 Task: In the  document promotion.docx Insert page numer 'on top of the page' change page color to  'Voilet'. Write company name: Ramsons
Action: Mouse moved to (300, 400)
Screenshot: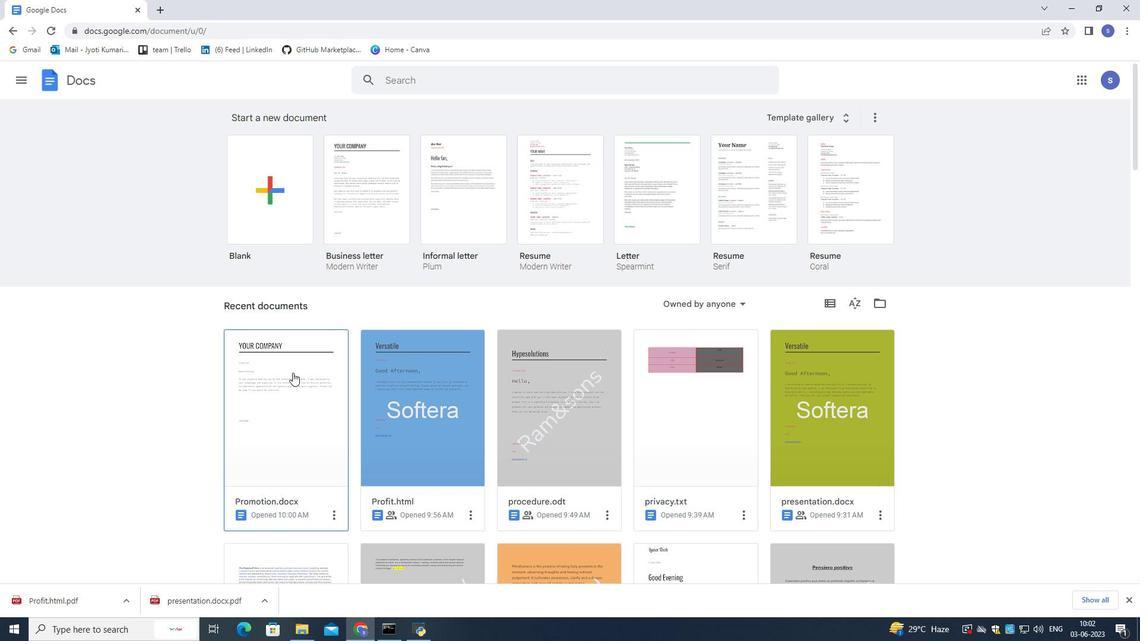 
Action: Mouse pressed left at (300, 400)
Screenshot: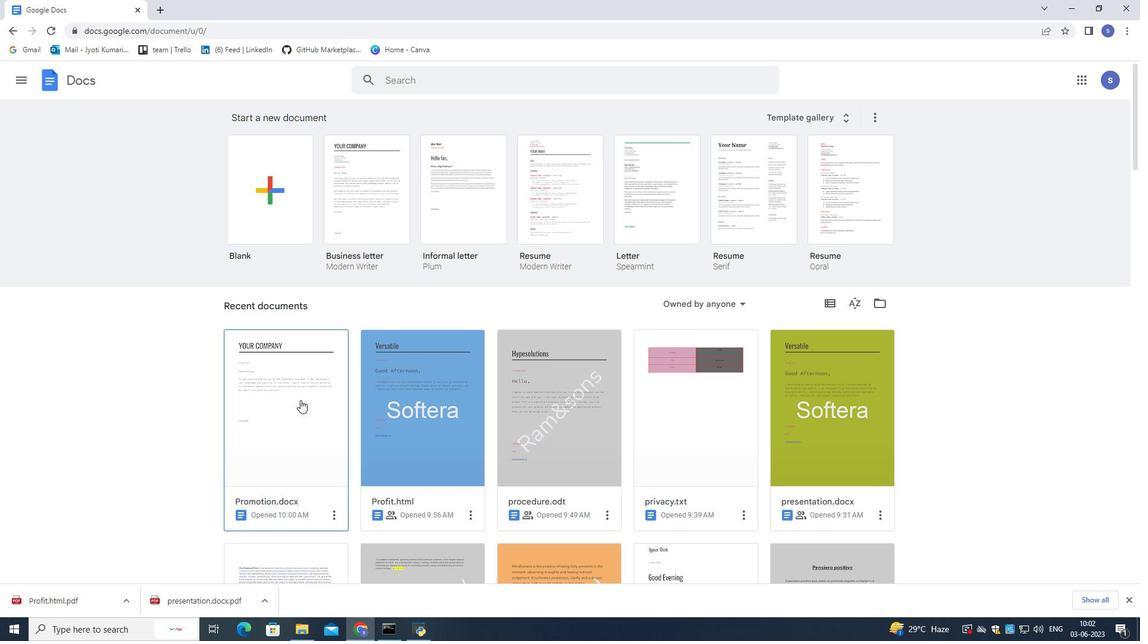 
Action: Mouse pressed left at (300, 400)
Screenshot: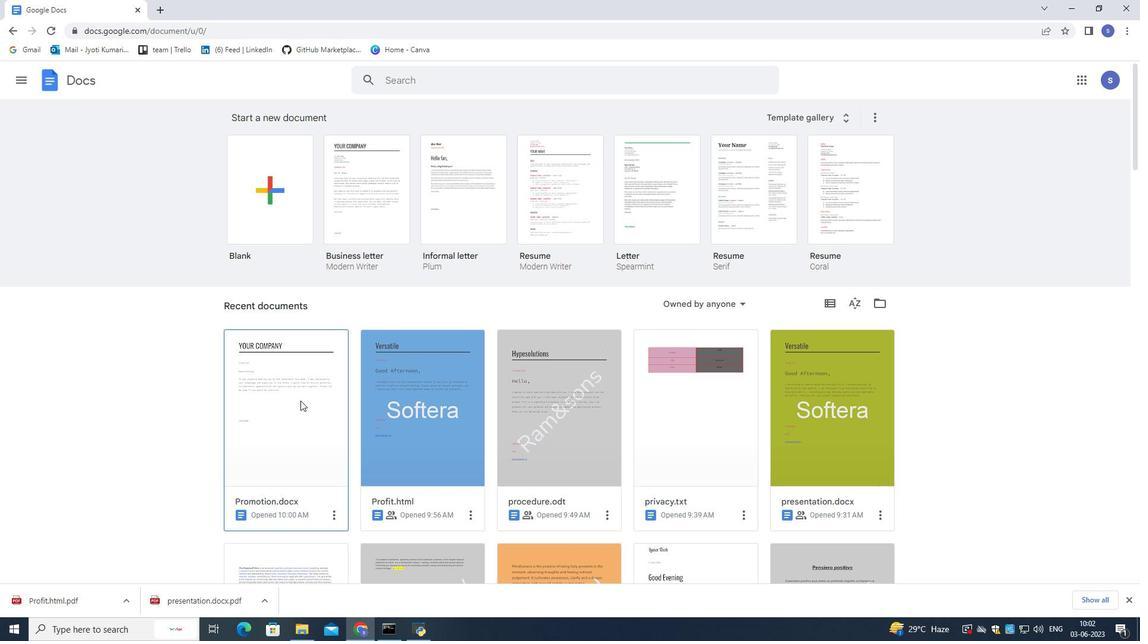 
Action: Mouse moved to (122, 89)
Screenshot: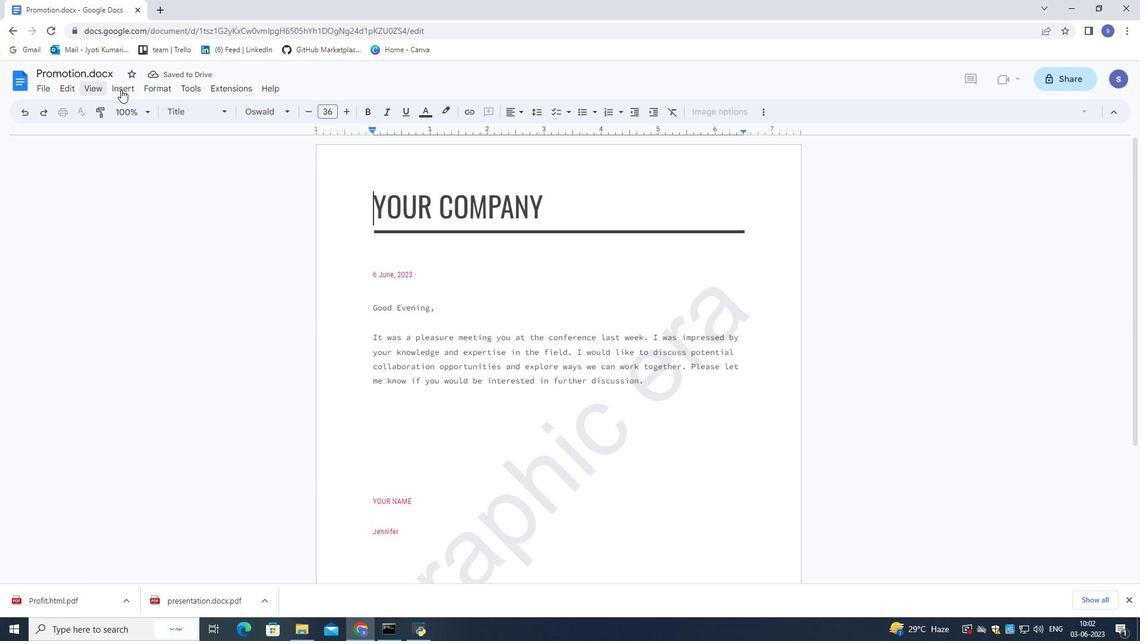 
Action: Mouse pressed left at (122, 89)
Screenshot: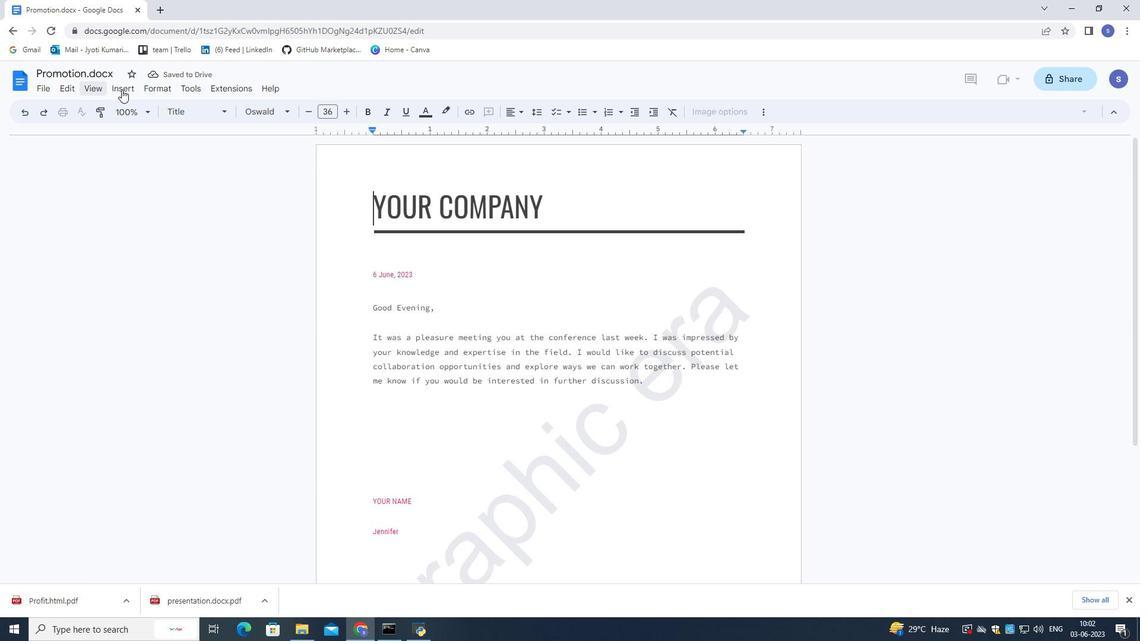 
Action: Mouse moved to (339, 428)
Screenshot: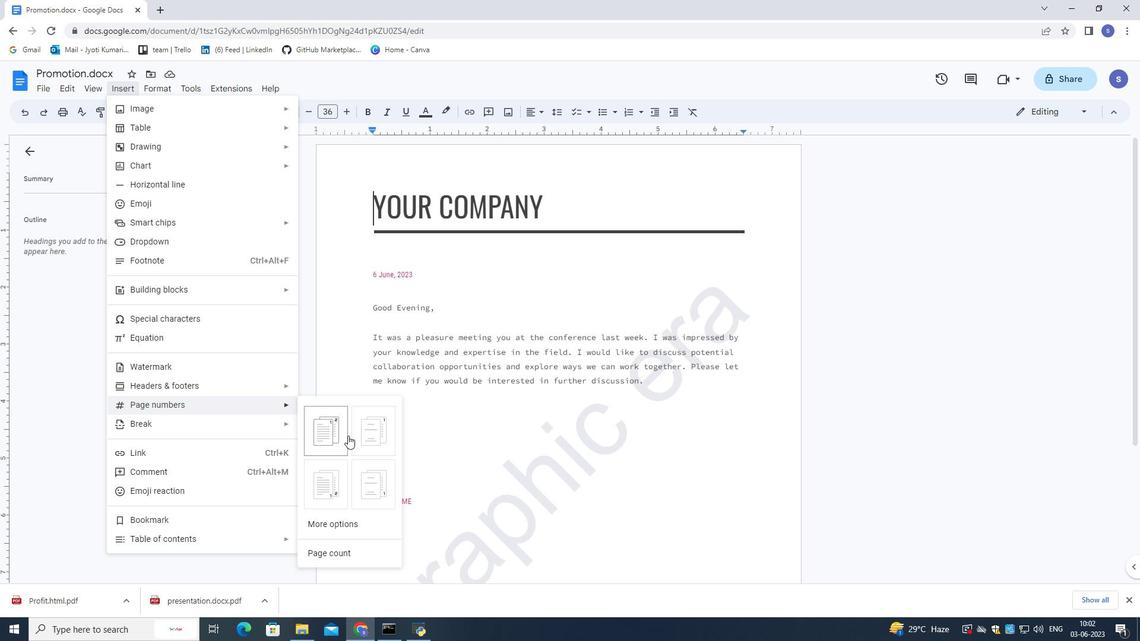 
Action: Mouse pressed left at (339, 428)
Screenshot: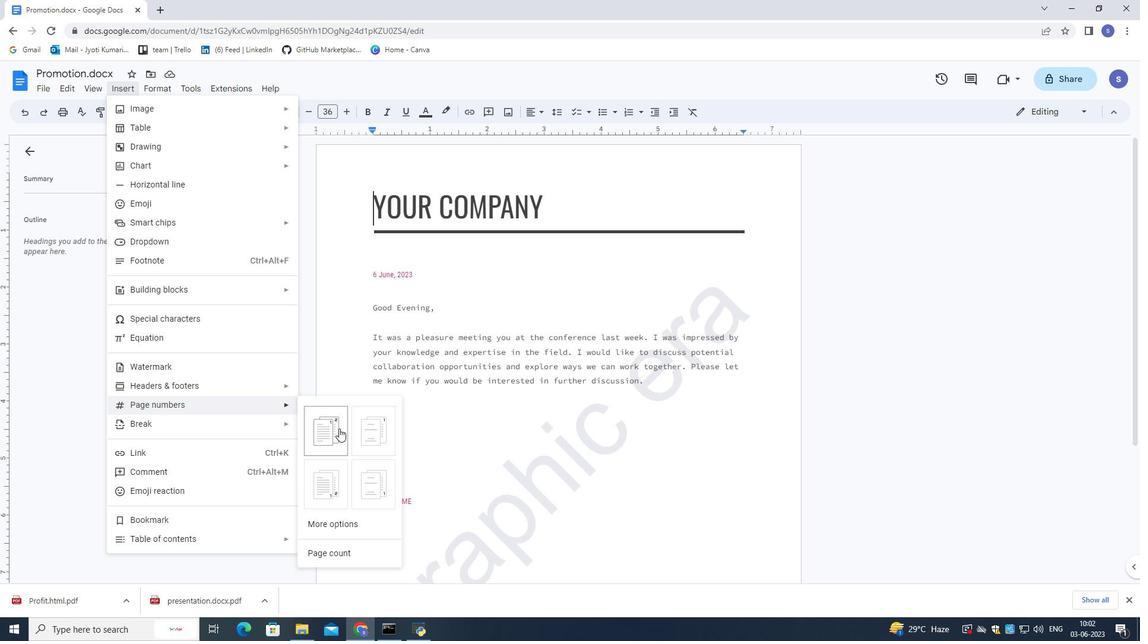 
Action: Mouse moved to (460, 361)
Screenshot: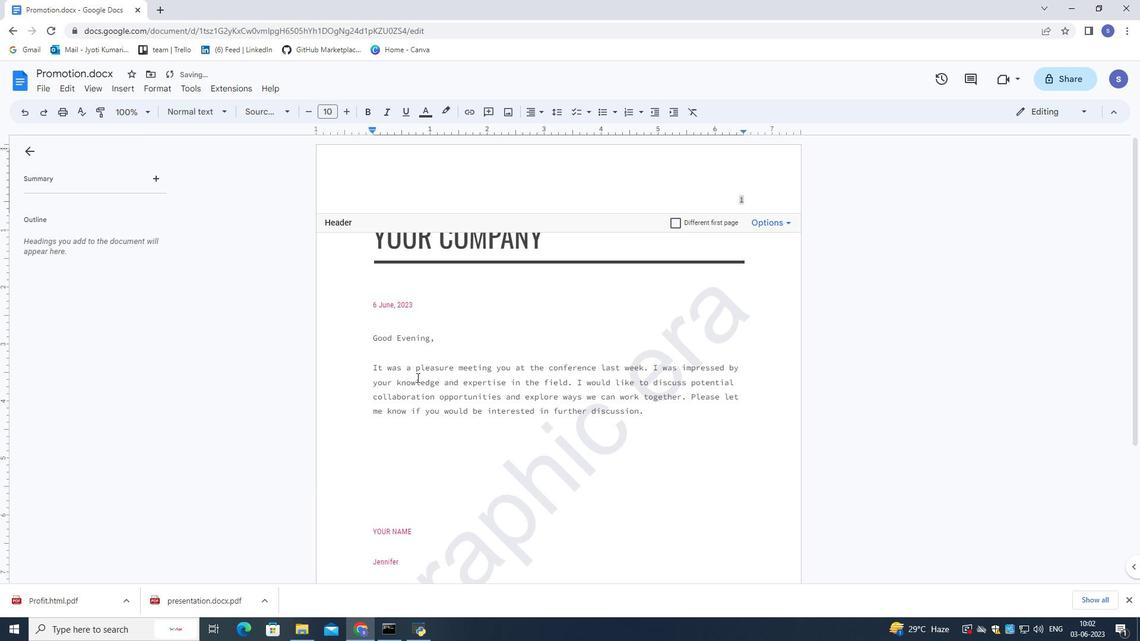 
Action: Mouse pressed left at (460, 361)
Screenshot: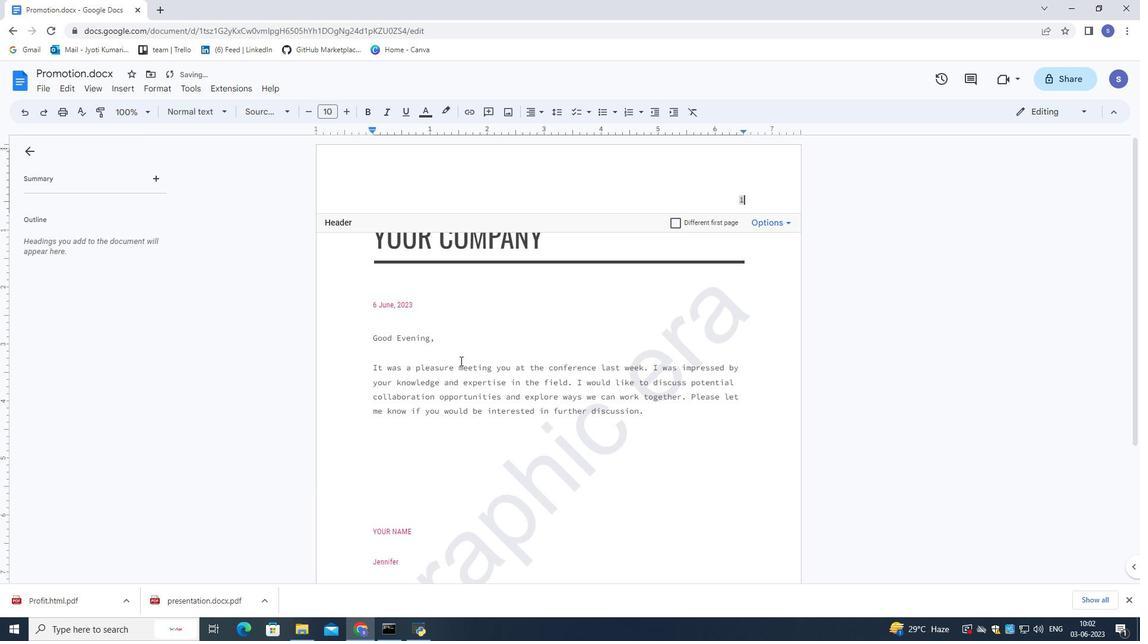 
Action: Mouse moved to (46, 83)
Screenshot: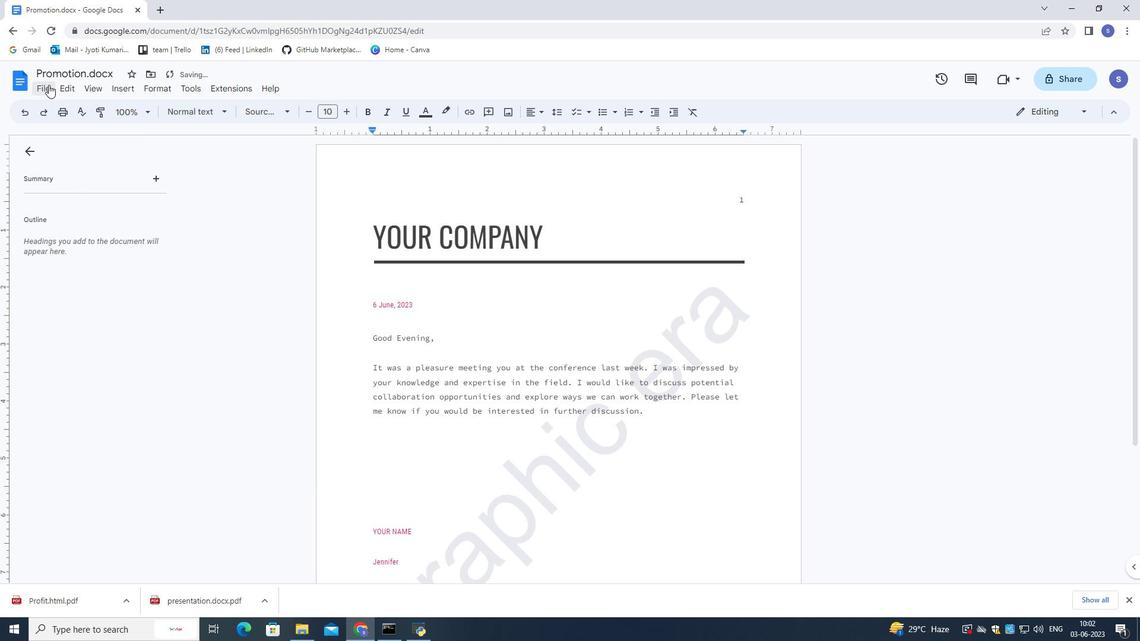 
Action: Mouse pressed left at (46, 83)
Screenshot: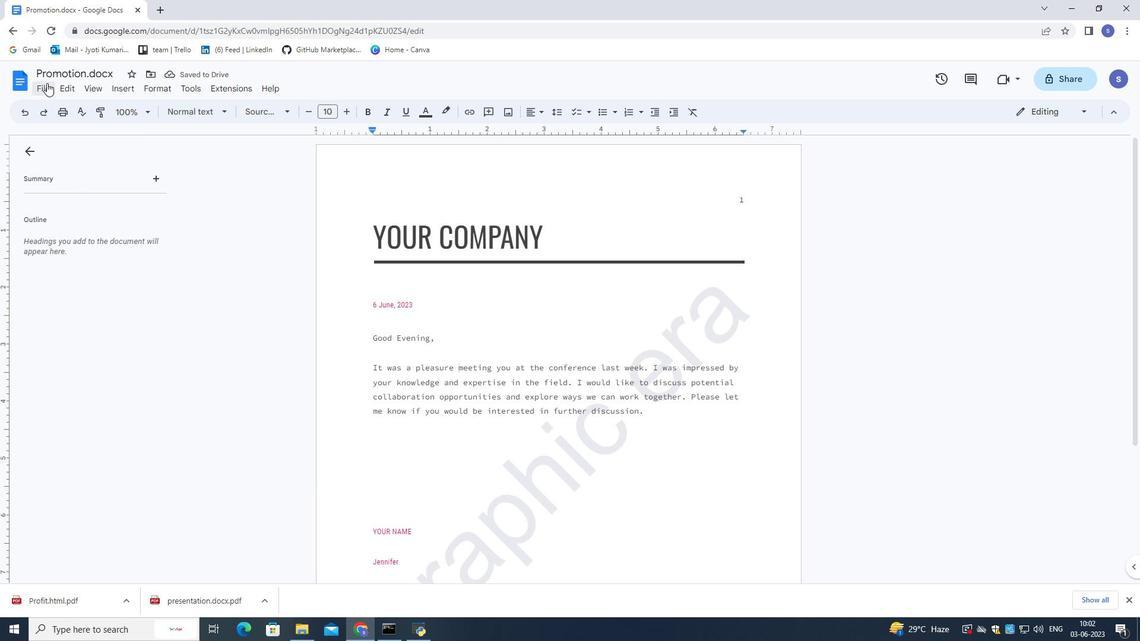 
Action: Mouse moved to (75, 412)
Screenshot: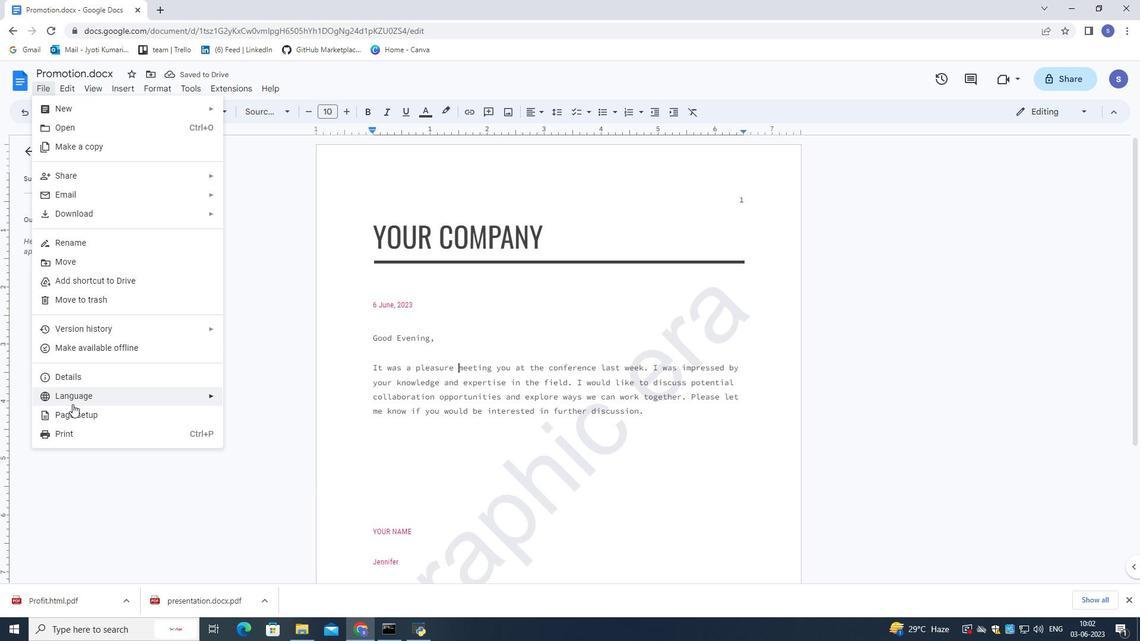 
Action: Mouse pressed left at (75, 412)
Screenshot: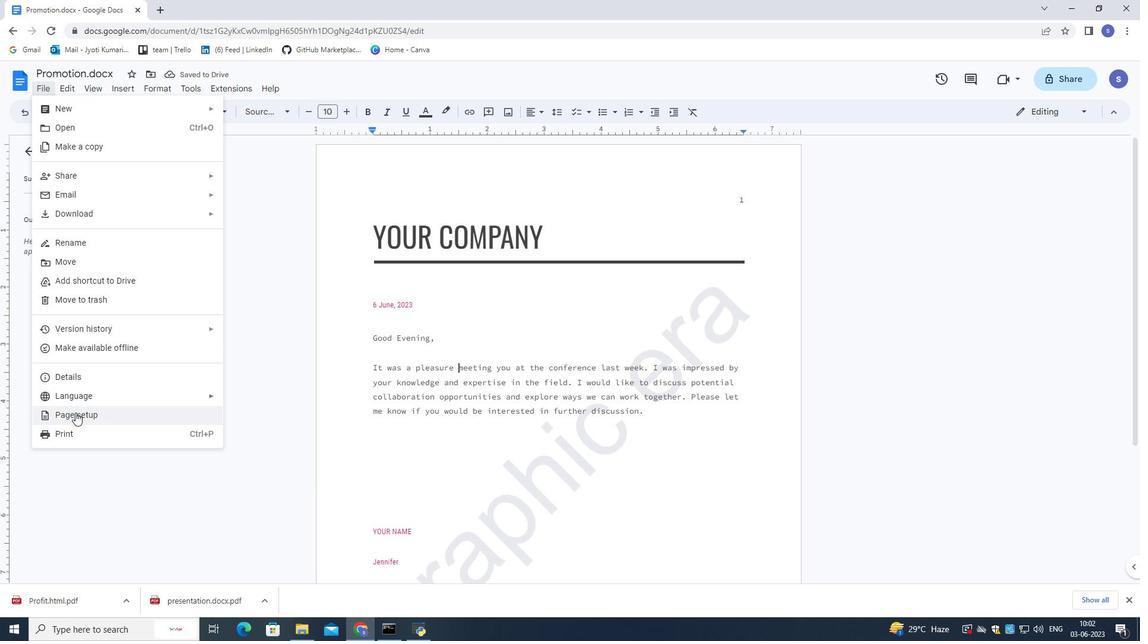 
Action: Mouse moved to (466, 388)
Screenshot: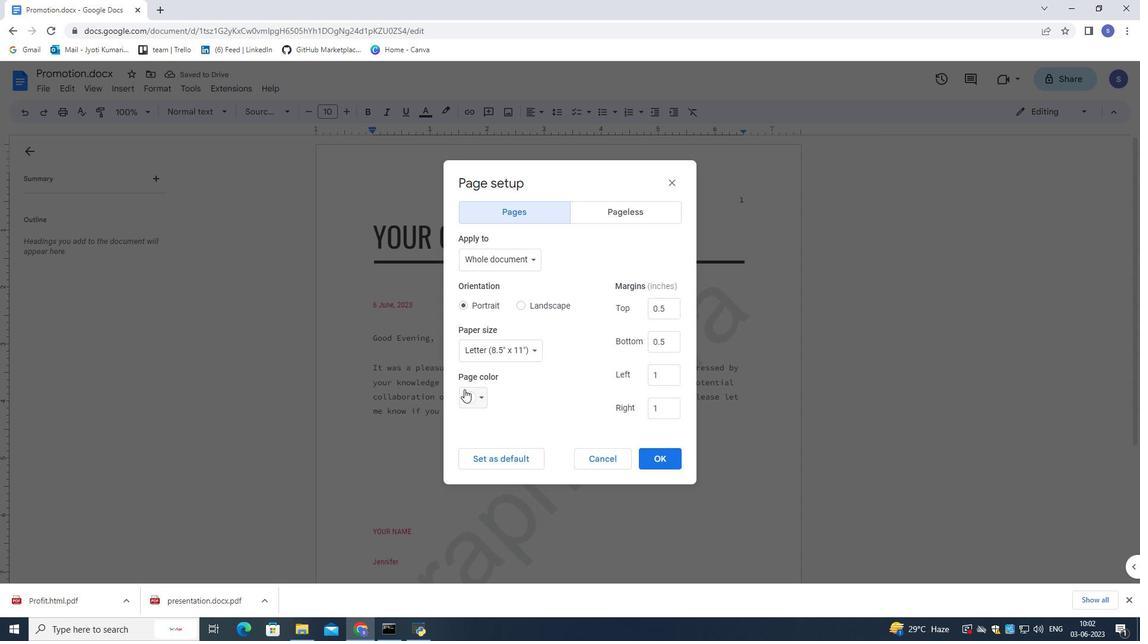 
Action: Mouse pressed left at (466, 388)
Screenshot: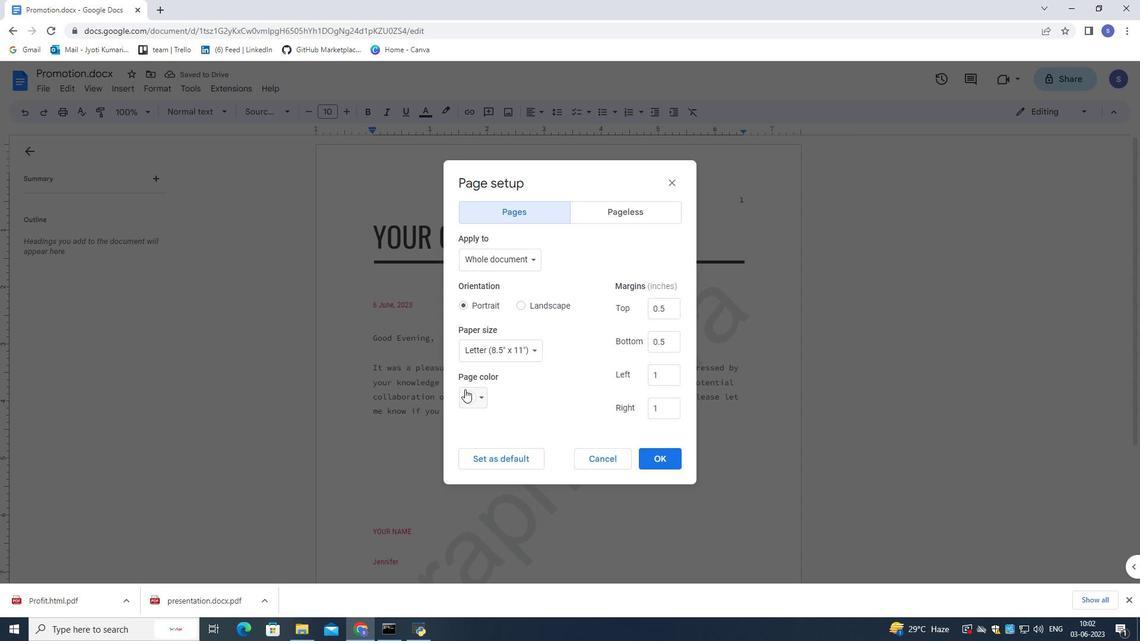 
Action: Mouse moved to (575, 470)
Screenshot: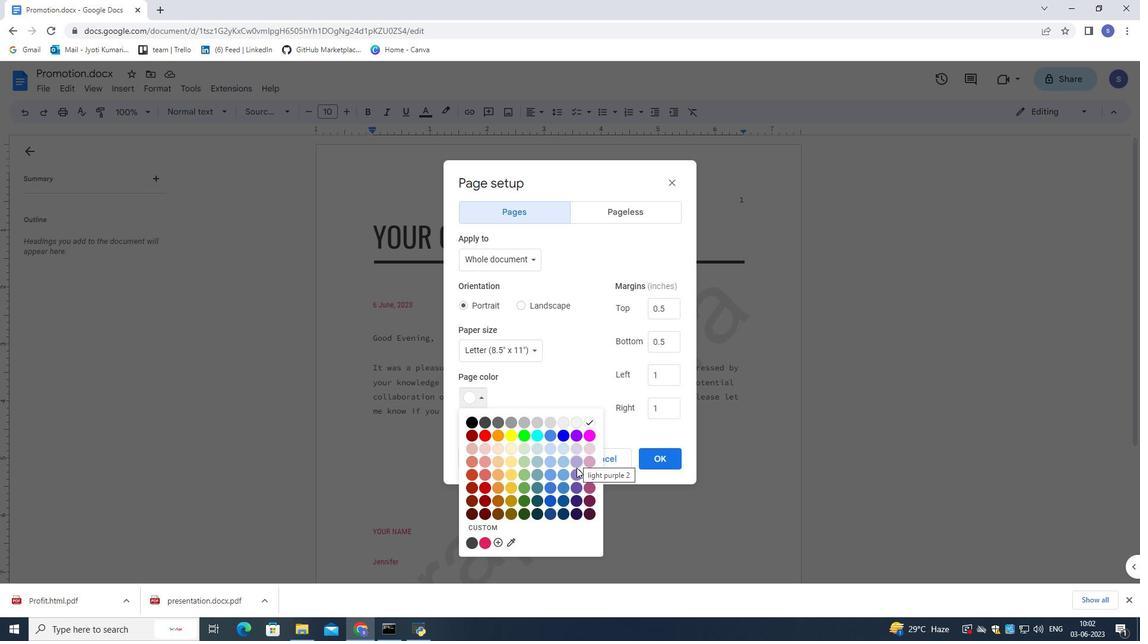 
Action: Mouse pressed left at (575, 470)
Screenshot: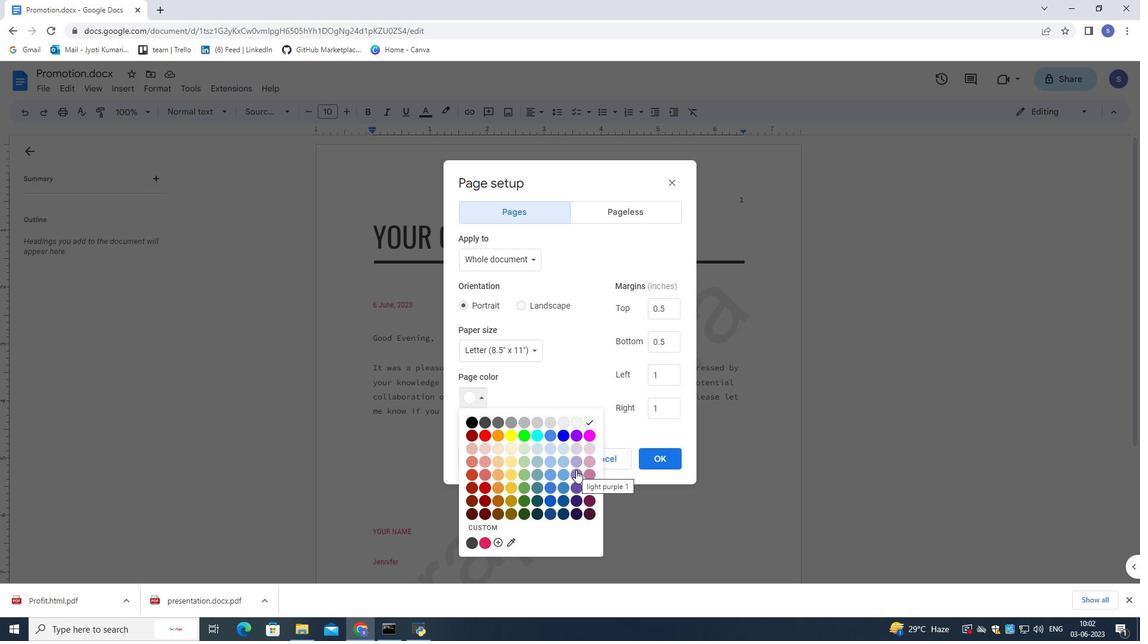
Action: Mouse moved to (652, 463)
Screenshot: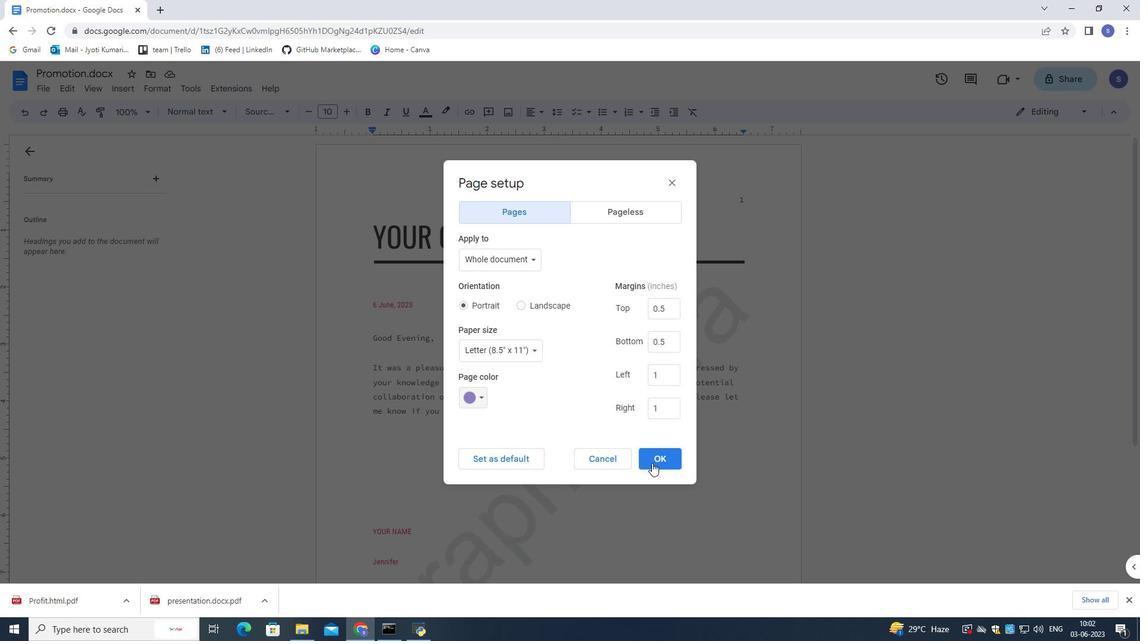 
Action: Mouse pressed left at (652, 463)
Screenshot: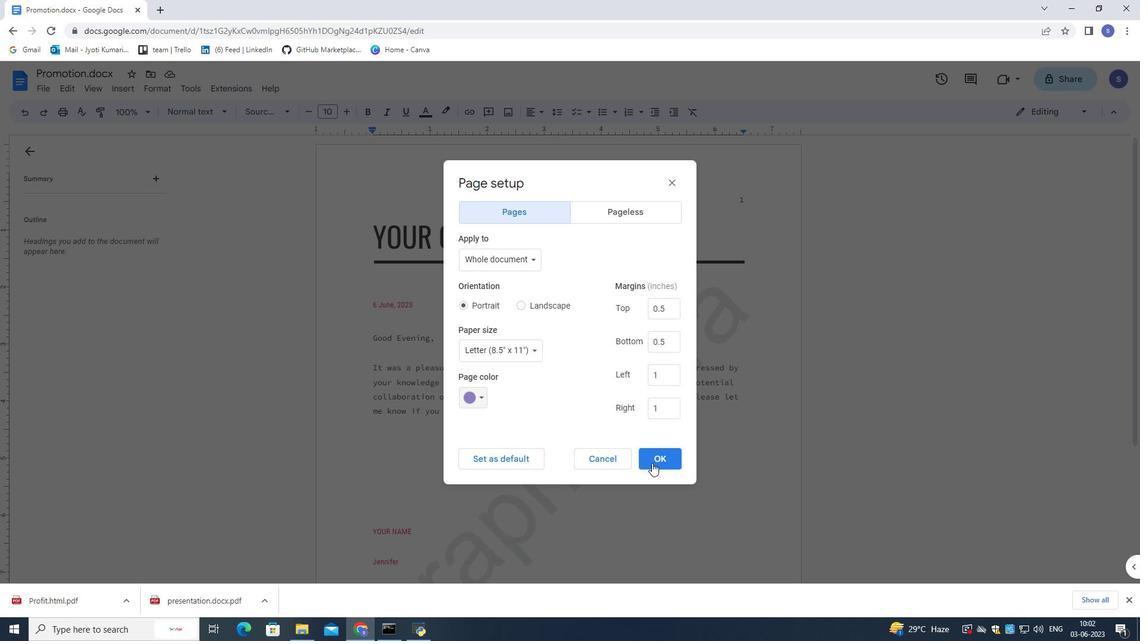 
Action: Mouse moved to (381, 346)
Screenshot: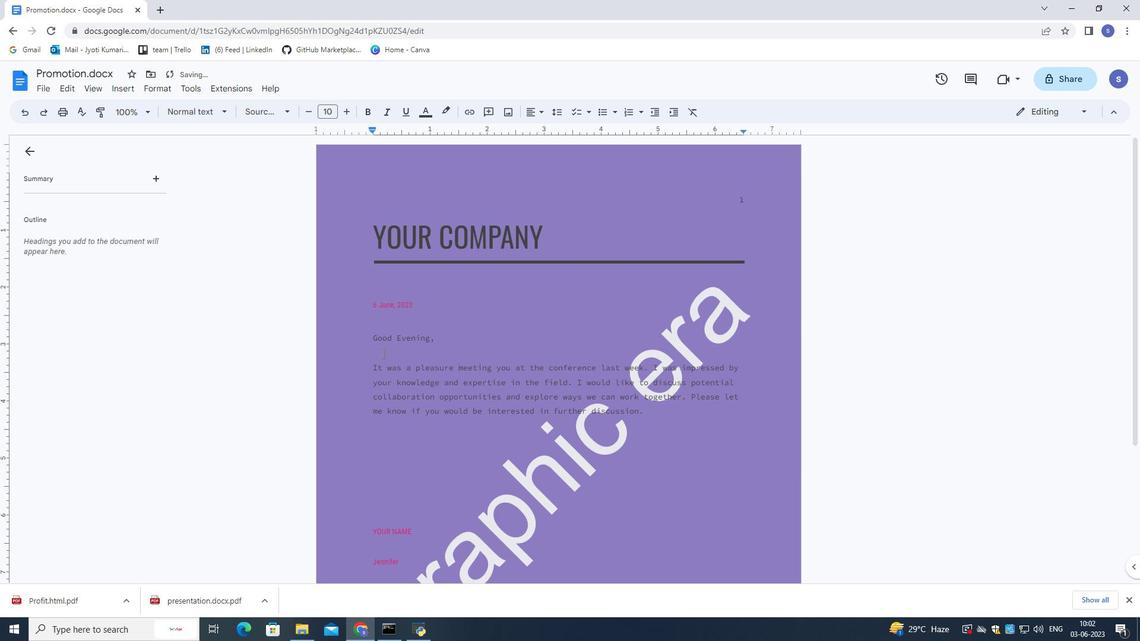 
Action: Mouse scrolled (381, 346) with delta (0, 0)
Screenshot: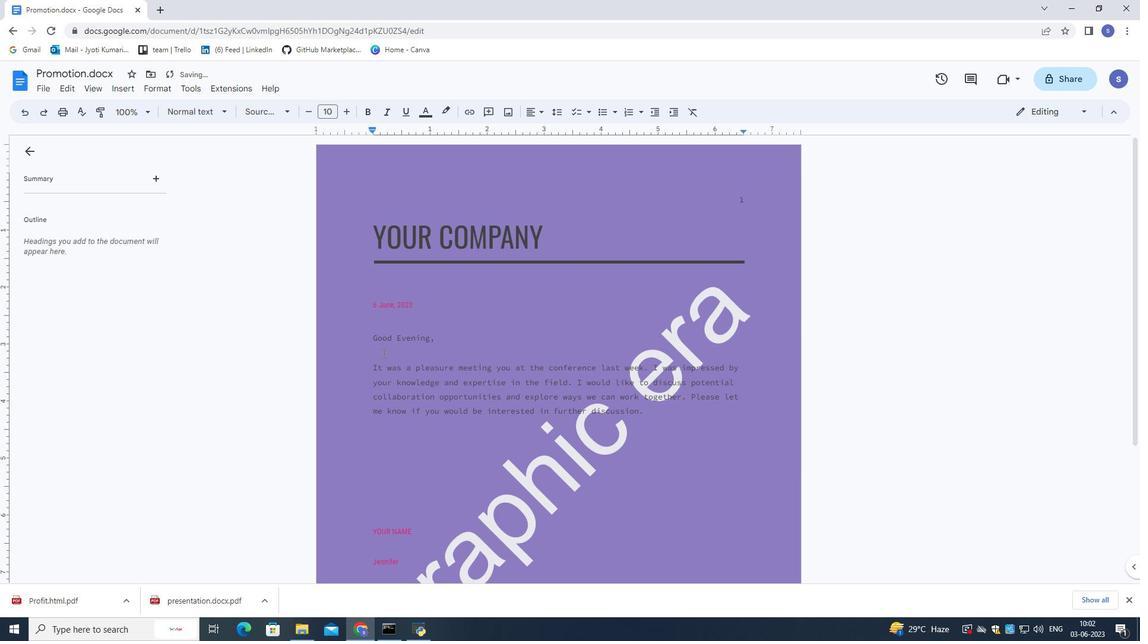 
Action: Mouse moved to (381, 345)
Screenshot: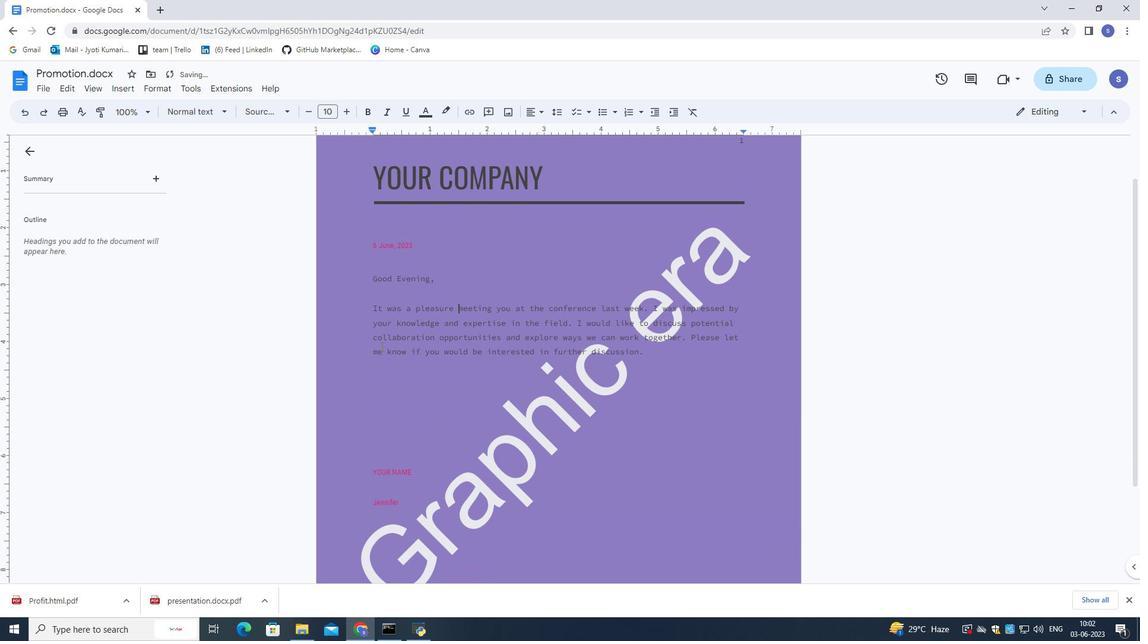 
Action: Mouse scrolled (381, 344) with delta (0, 0)
Screenshot: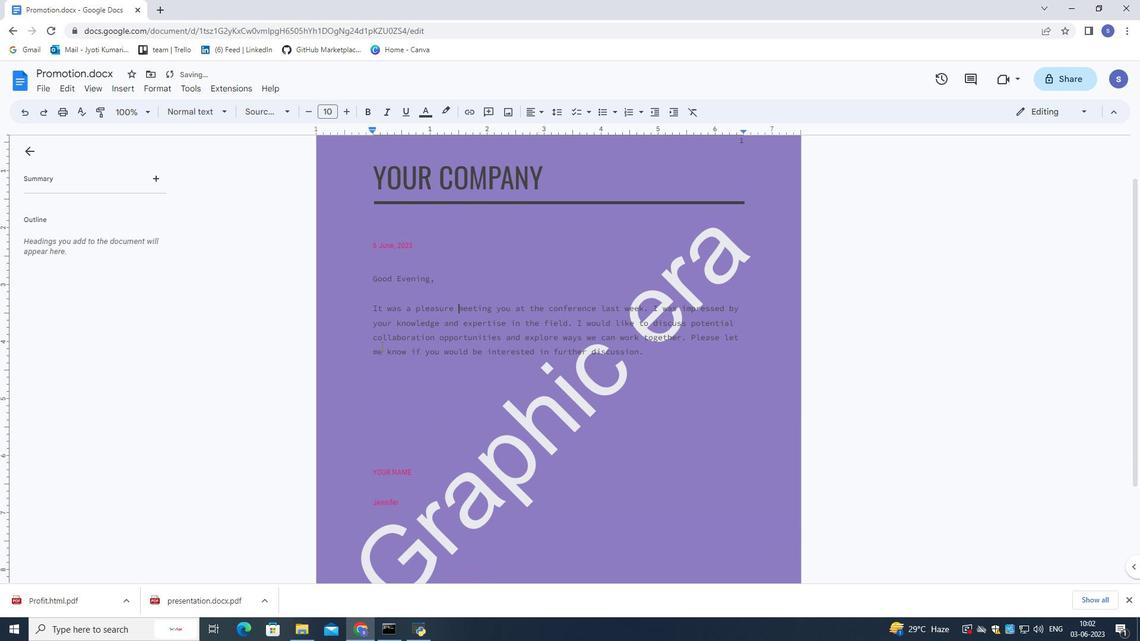 
Action: Mouse moved to (382, 341)
Screenshot: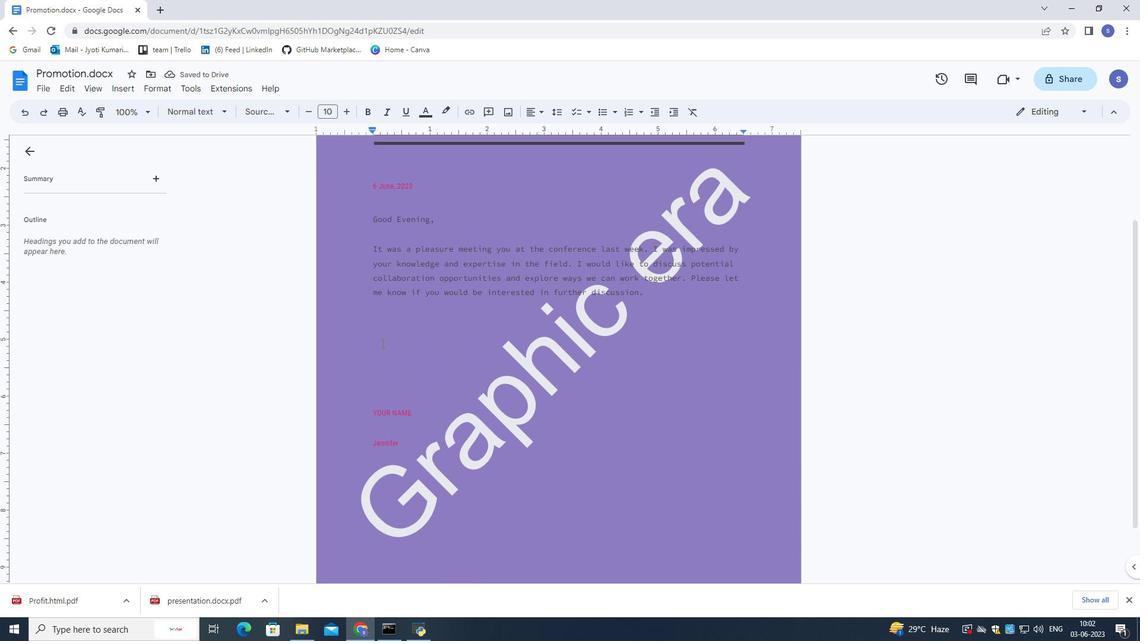 
Action: Mouse scrolled (382, 342) with delta (0, 0)
Screenshot: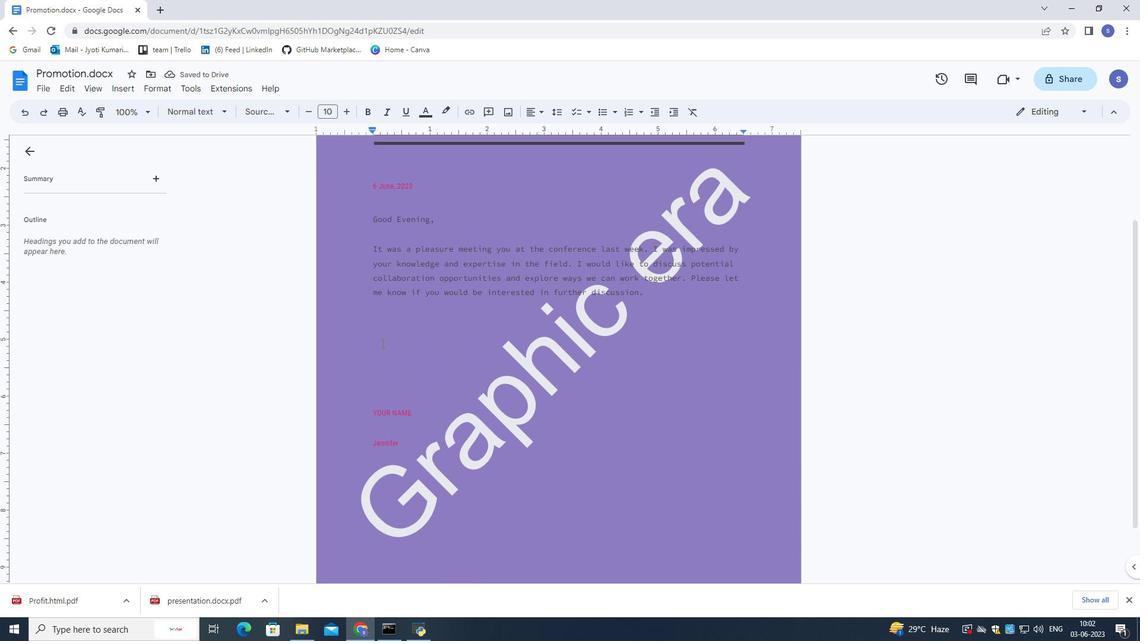 
Action: Mouse scrolled (382, 342) with delta (0, 0)
Screenshot: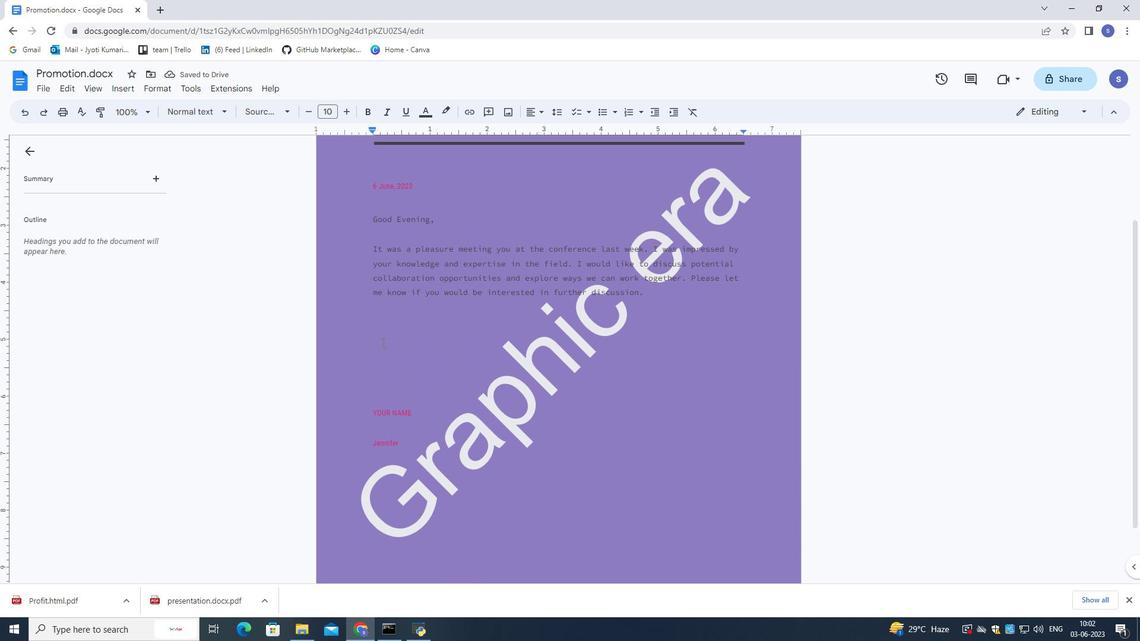 
Action: Mouse moved to (383, 337)
Screenshot: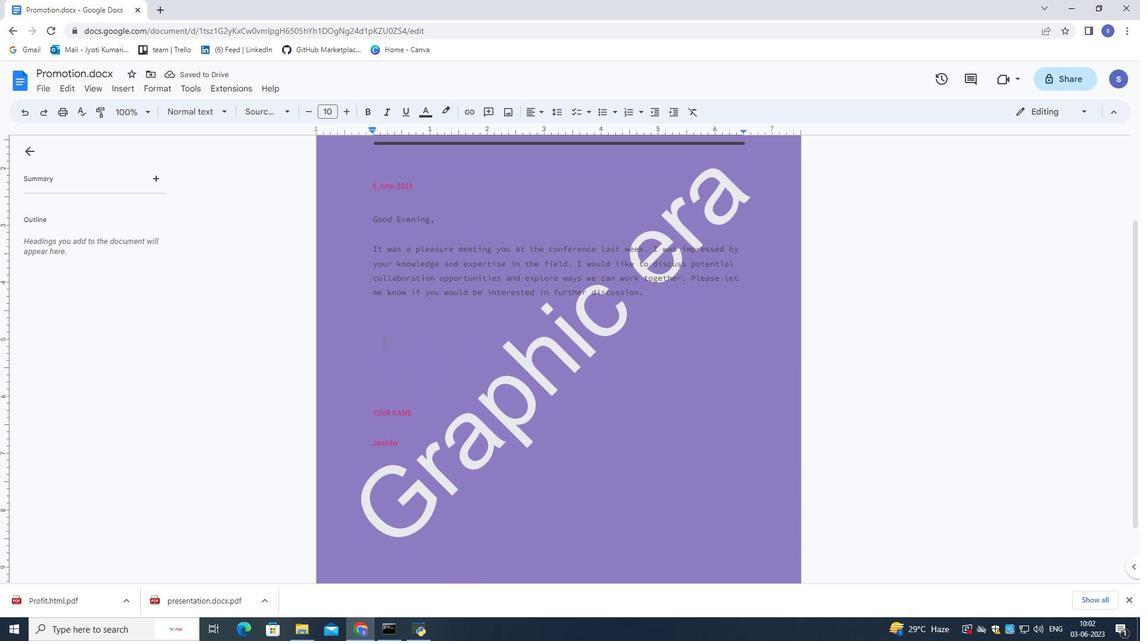 
Action: Mouse scrolled (382, 340) with delta (0, 0)
Screenshot: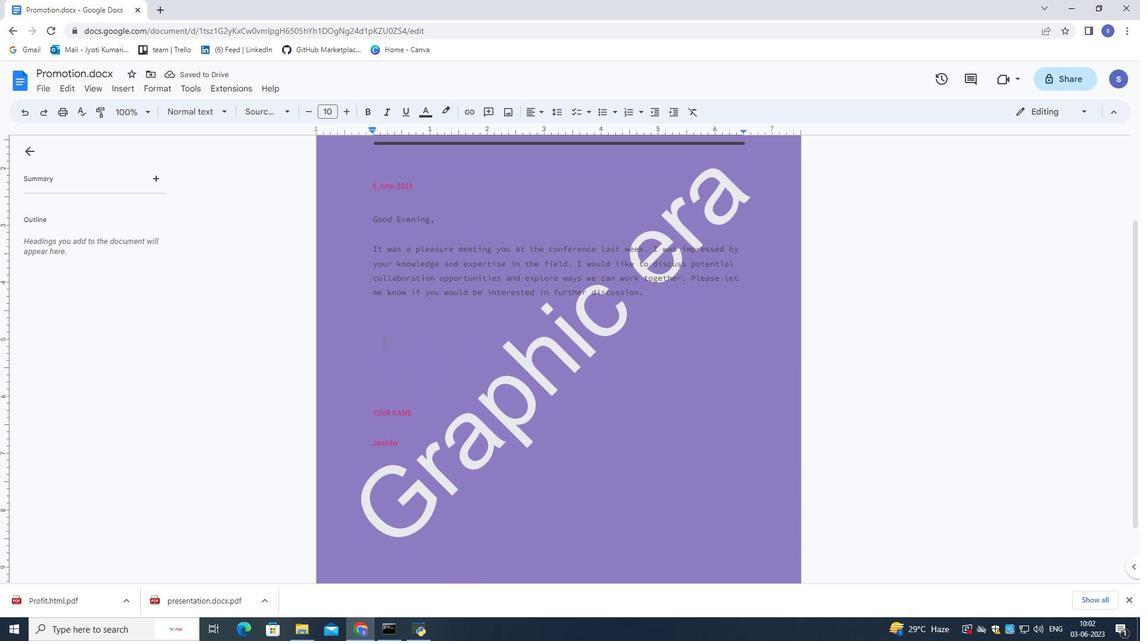 
Action: Mouse moved to (542, 244)
Screenshot: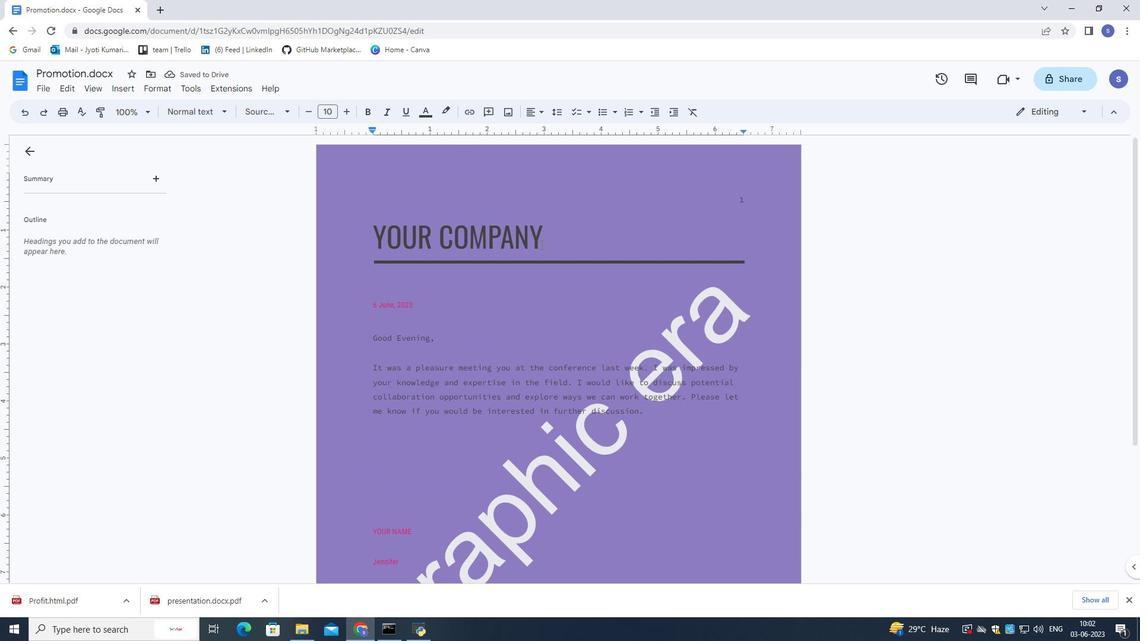 
Action: Mouse pressed left at (542, 244)
Screenshot: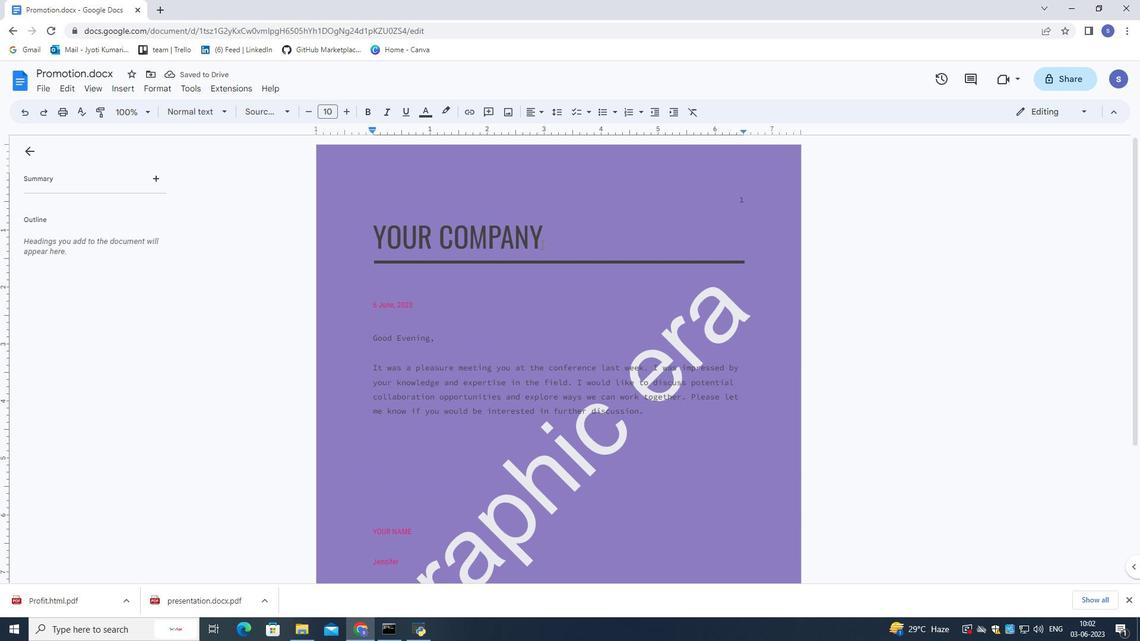 
Action: Mouse moved to (542, 244)
Screenshot: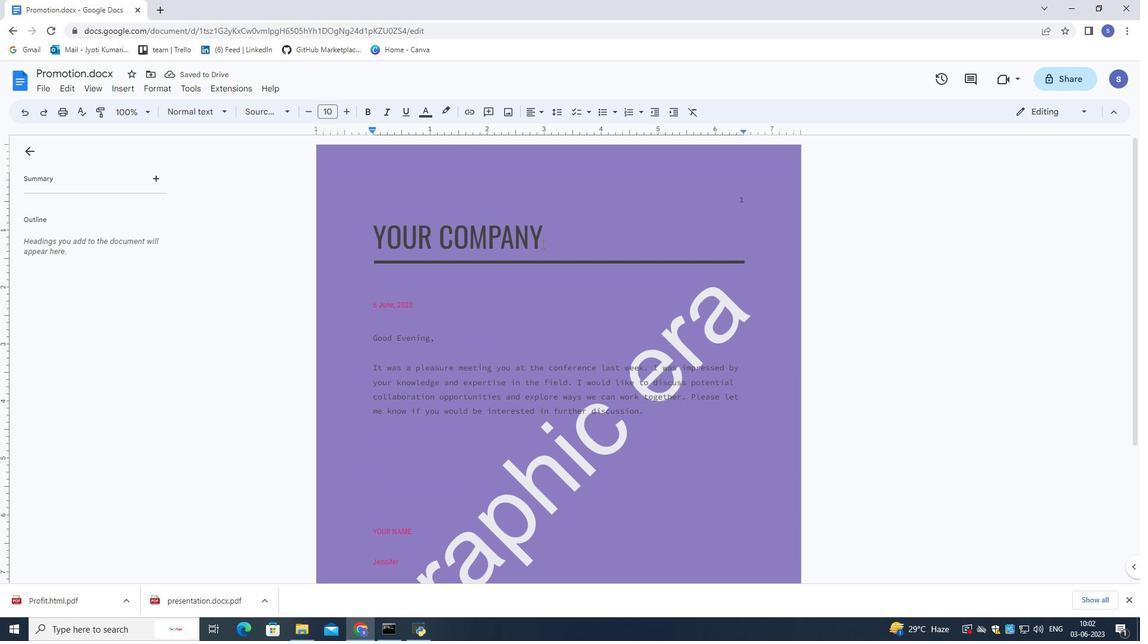 
Action: Mouse pressed left at (542, 244)
Screenshot: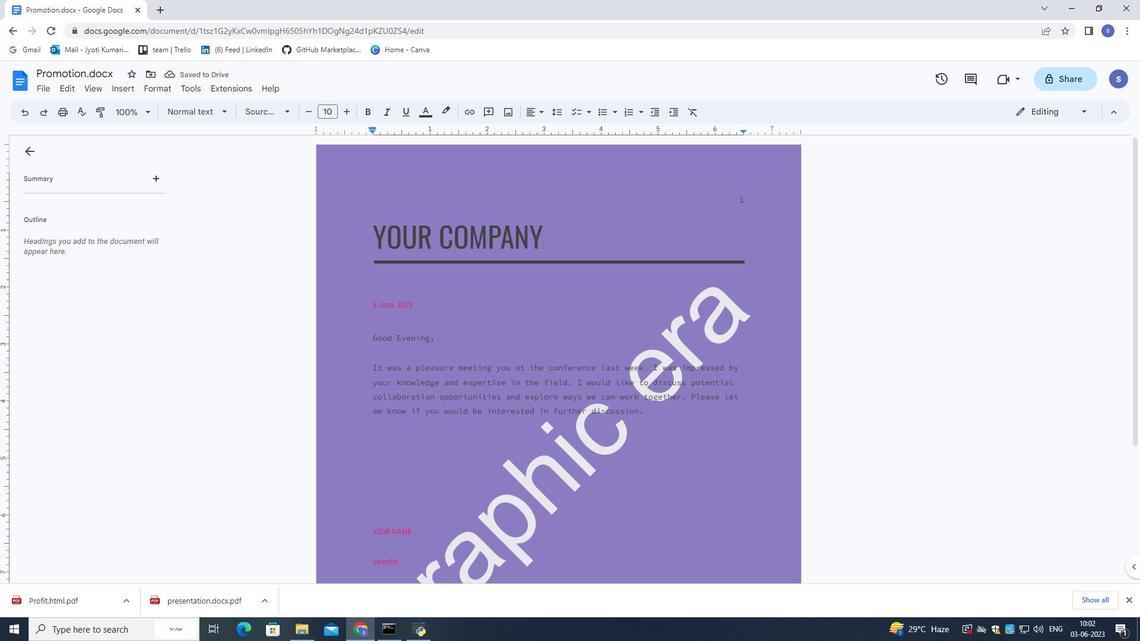 
Action: Mouse moved to (542, 244)
Screenshot: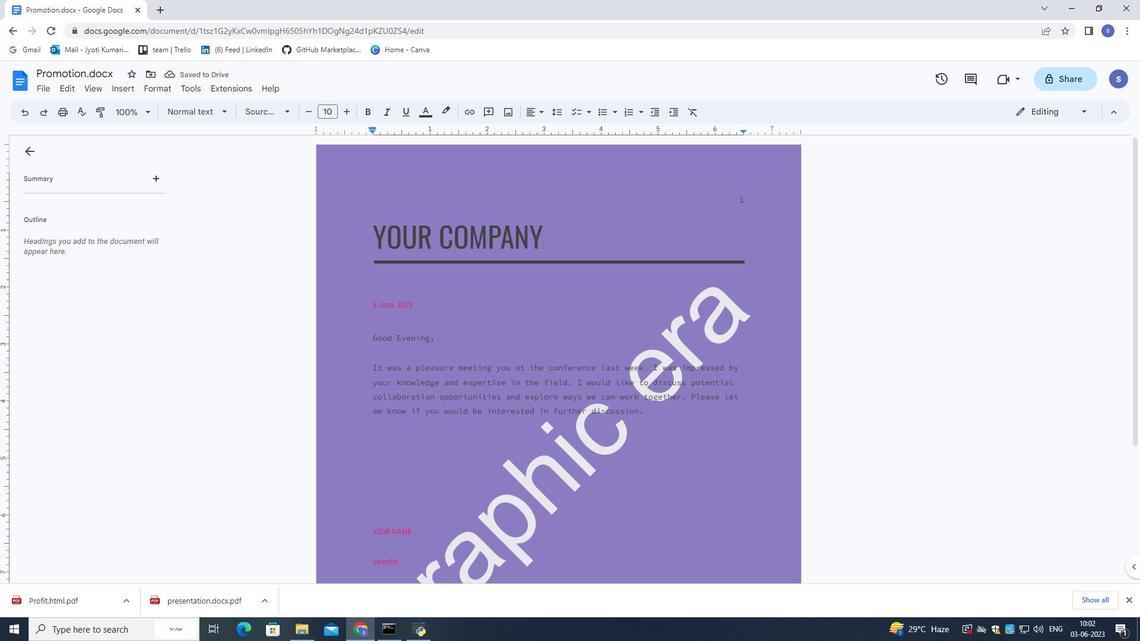 
Action: Mouse pressed left at (542, 244)
Screenshot: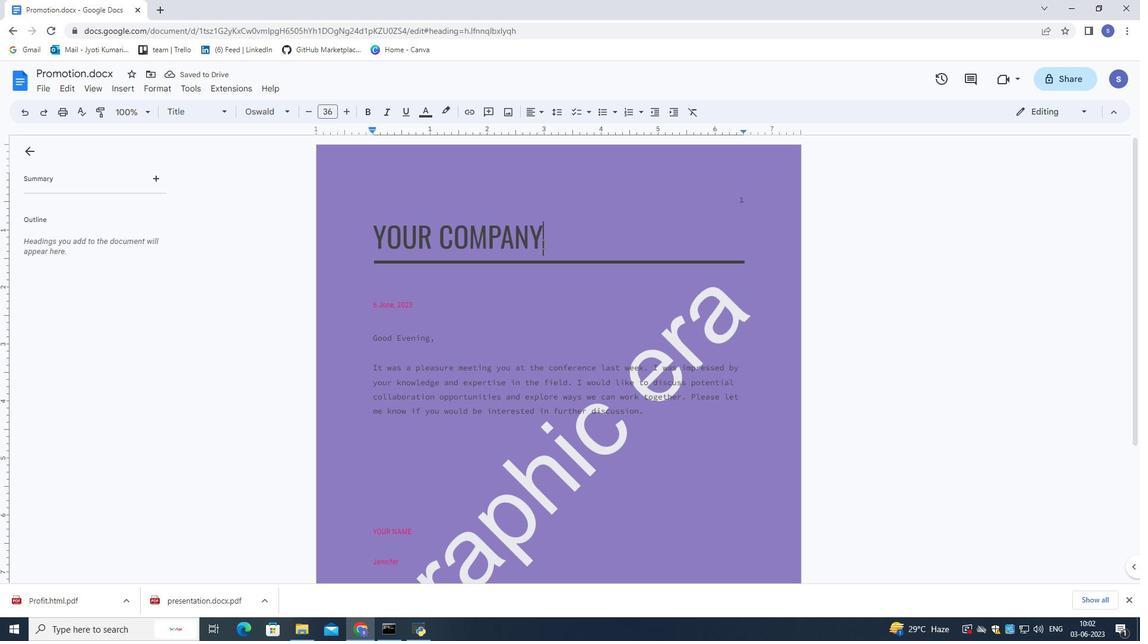 
Action: Mouse pressed left at (542, 244)
Screenshot: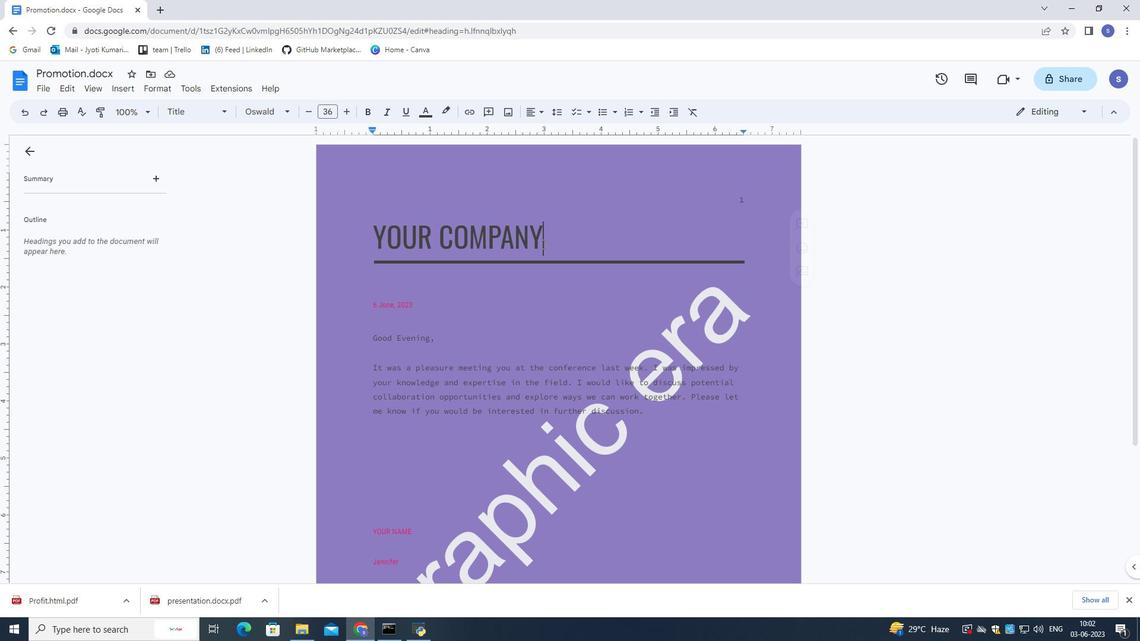 
Action: Mouse moved to (366, 235)
Screenshot: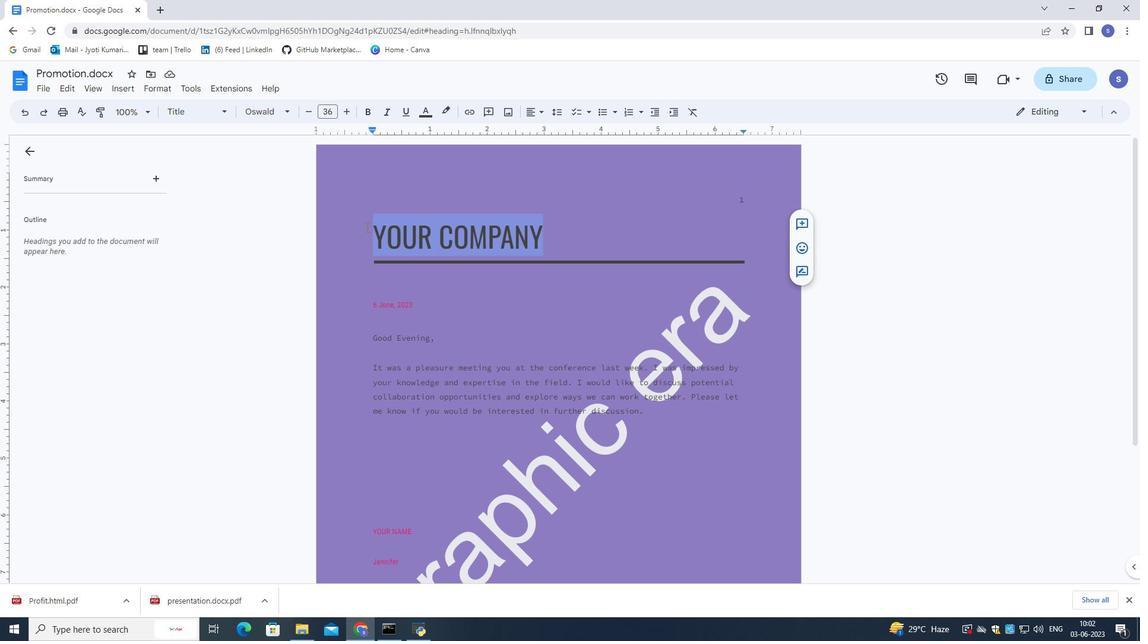 
Action: Key pressed <Key.shift>Ramsons
Screenshot: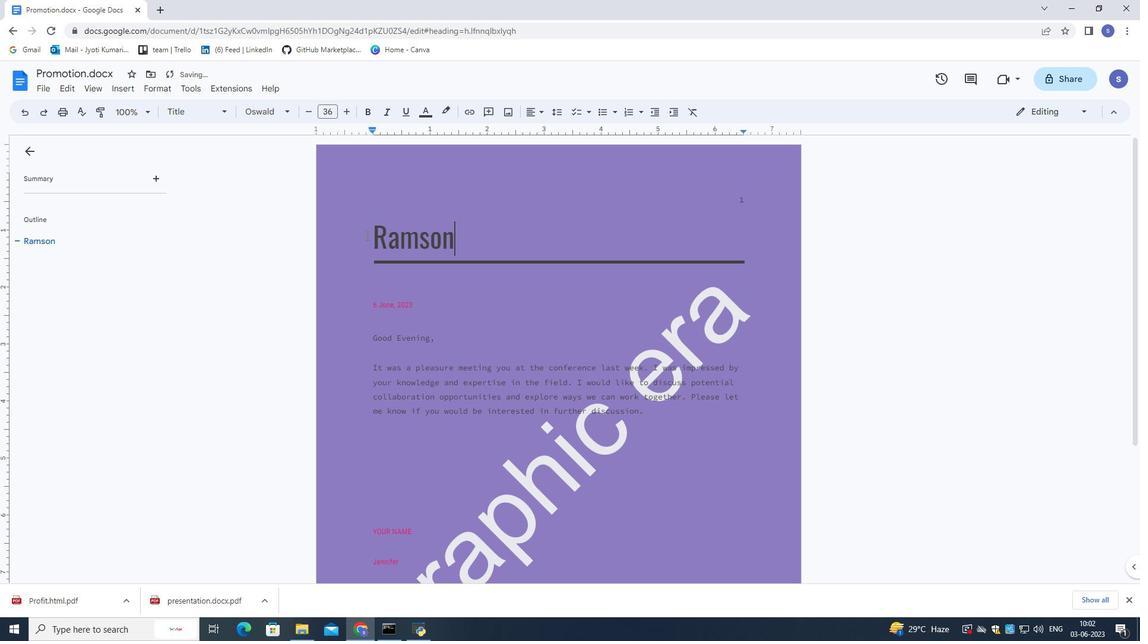 
Action: Mouse moved to (760, 305)
Screenshot: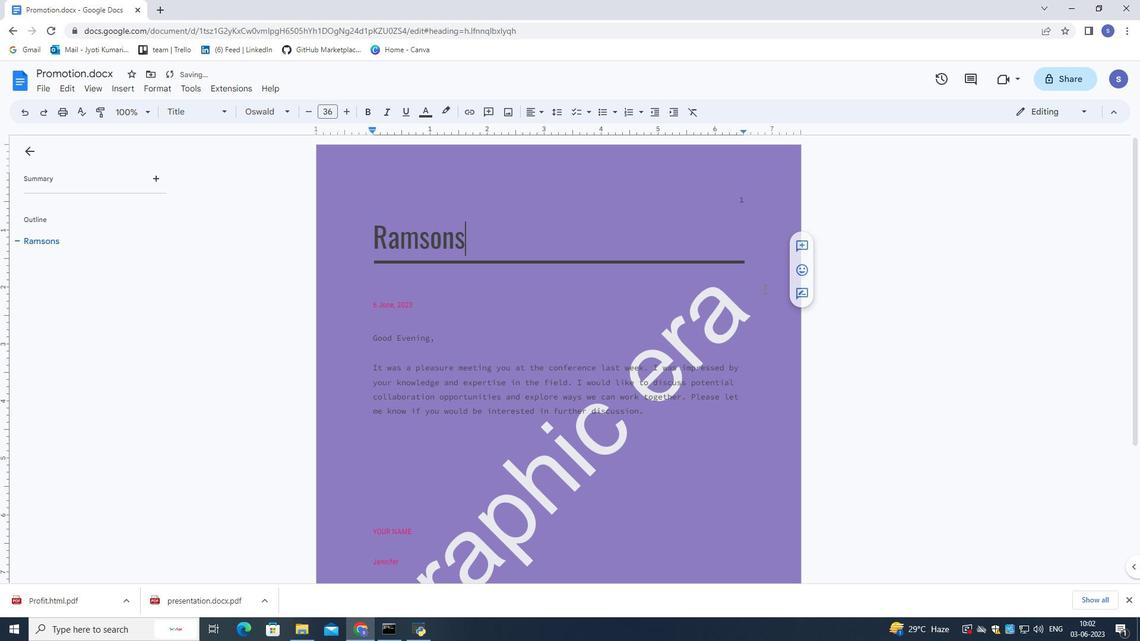 
Action: Mouse scrolled (760, 305) with delta (0, 0)
Screenshot: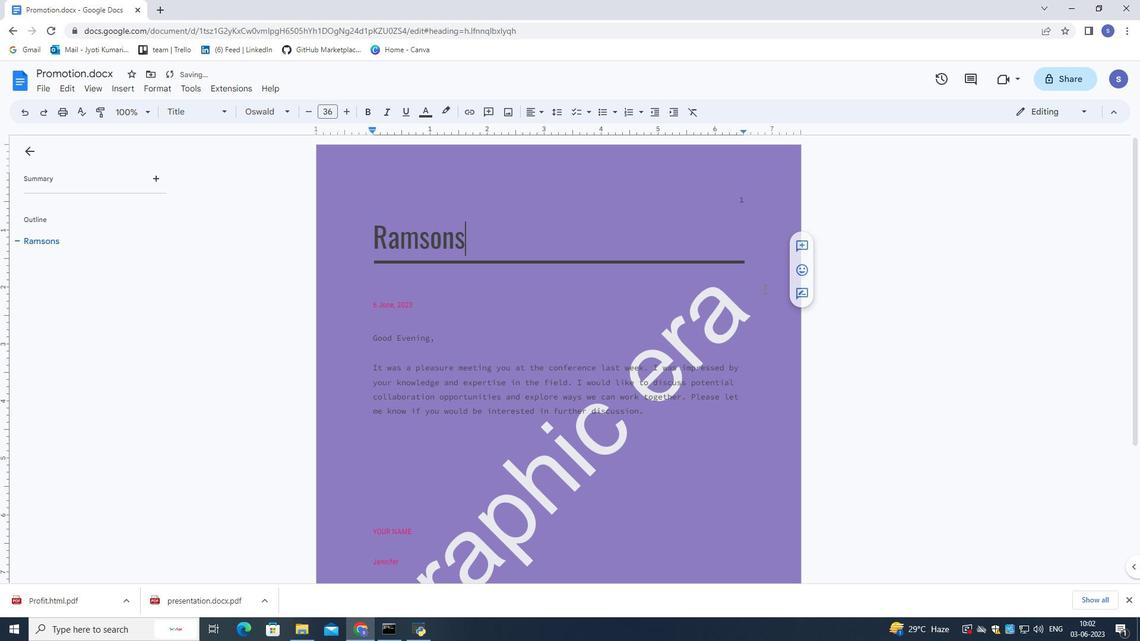 
Action: Mouse moved to (722, 317)
Screenshot: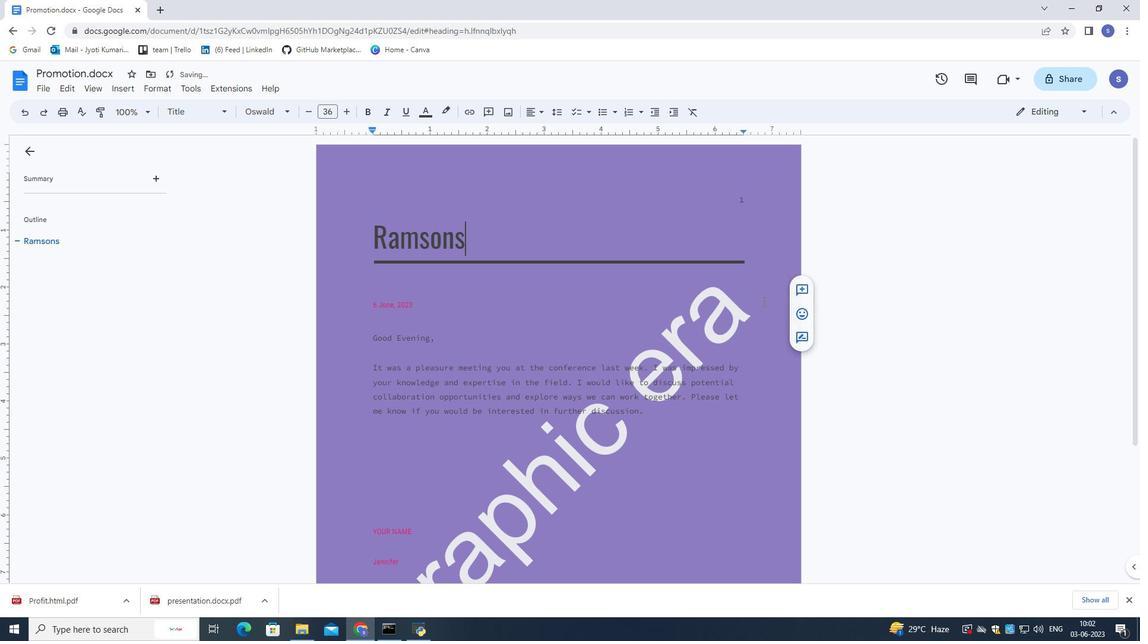 
Action: Mouse scrolled (722, 318) with delta (0, 0)
Screenshot: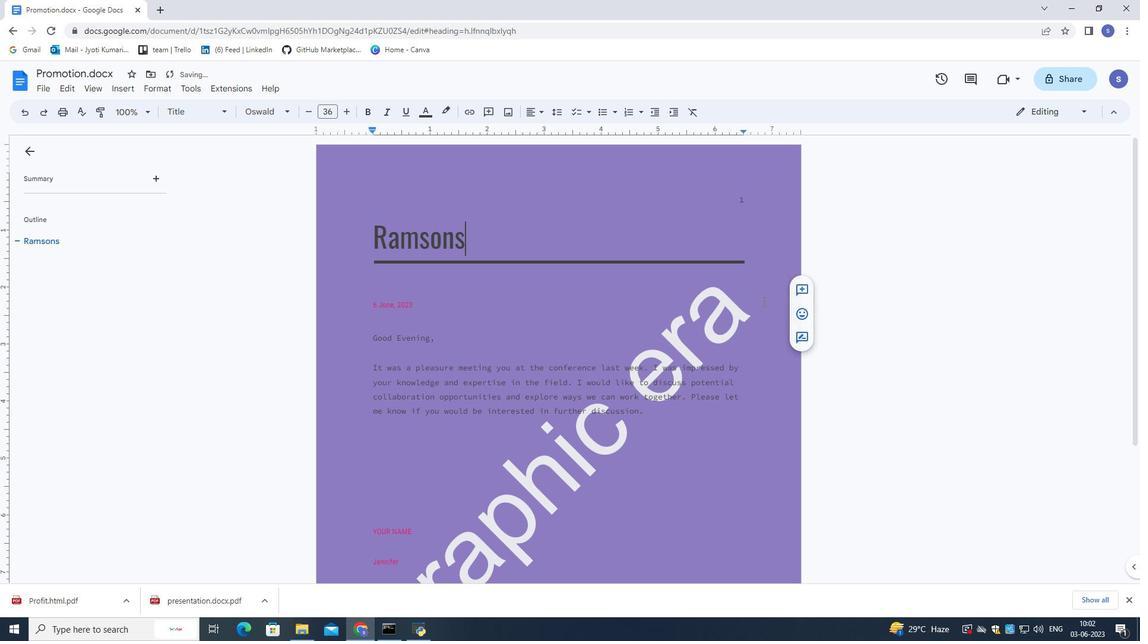
Action: Mouse moved to (690, 273)
Screenshot: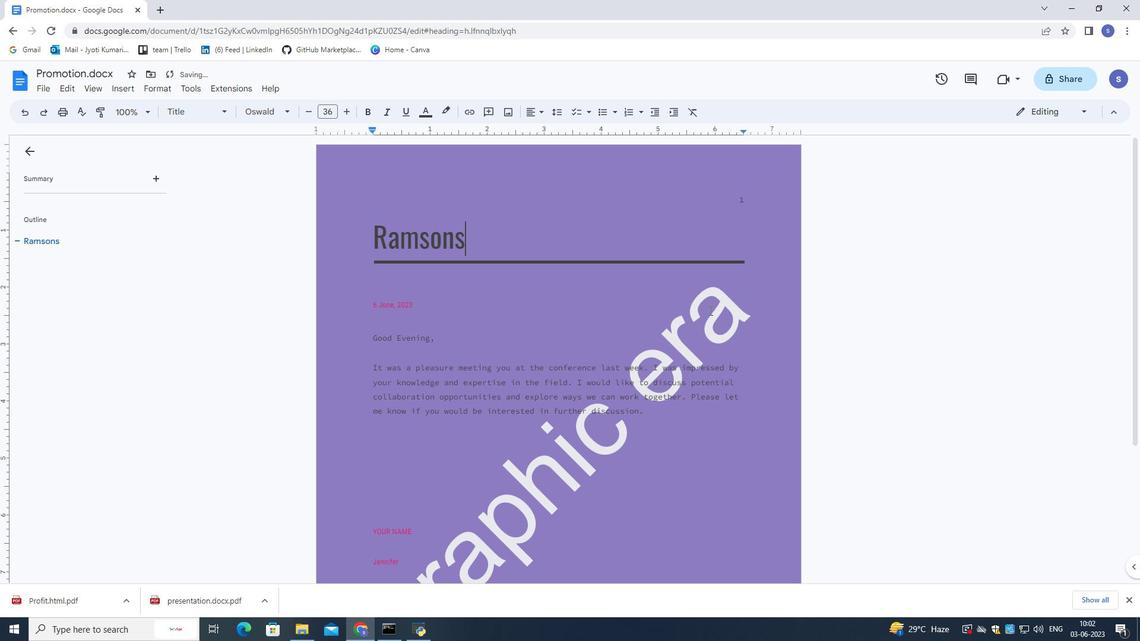 
